 Task: Add Sprouts Citrus Scented Laundry Detergent to the cart.
Action: Mouse moved to (796, 293)
Screenshot: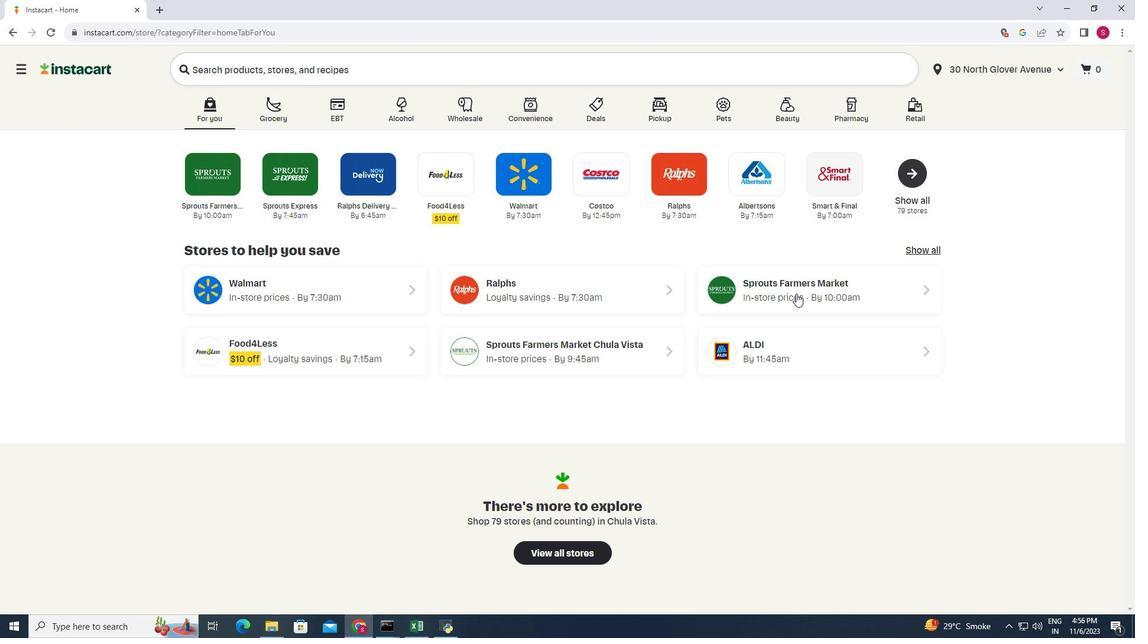 
Action: Mouse pressed left at (796, 293)
Screenshot: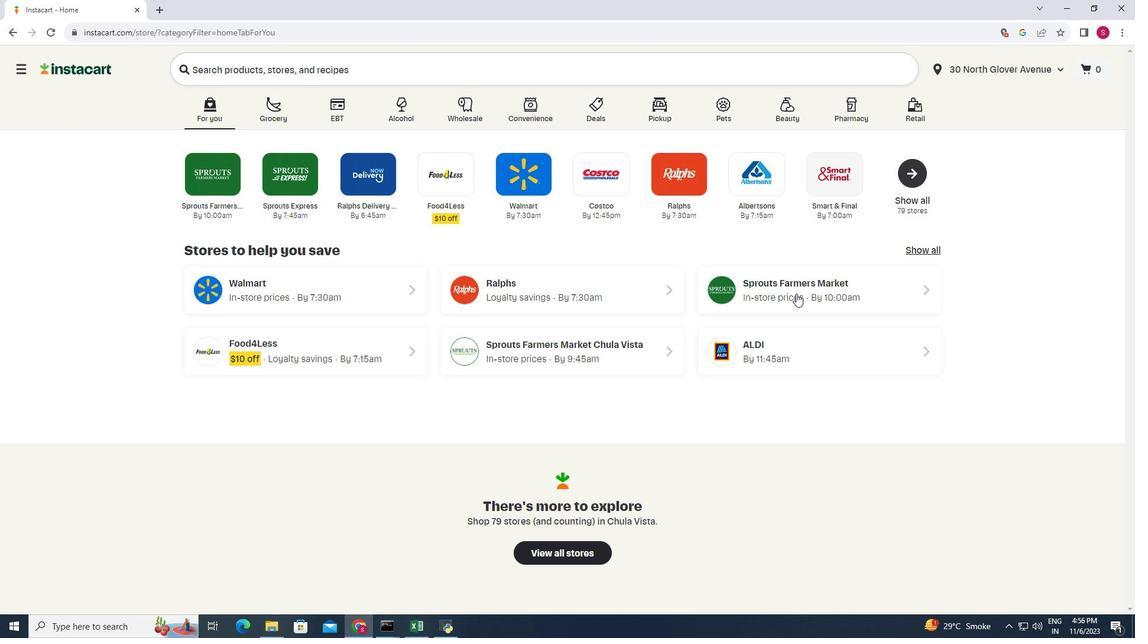 
Action: Mouse moved to (80, 436)
Screenshot: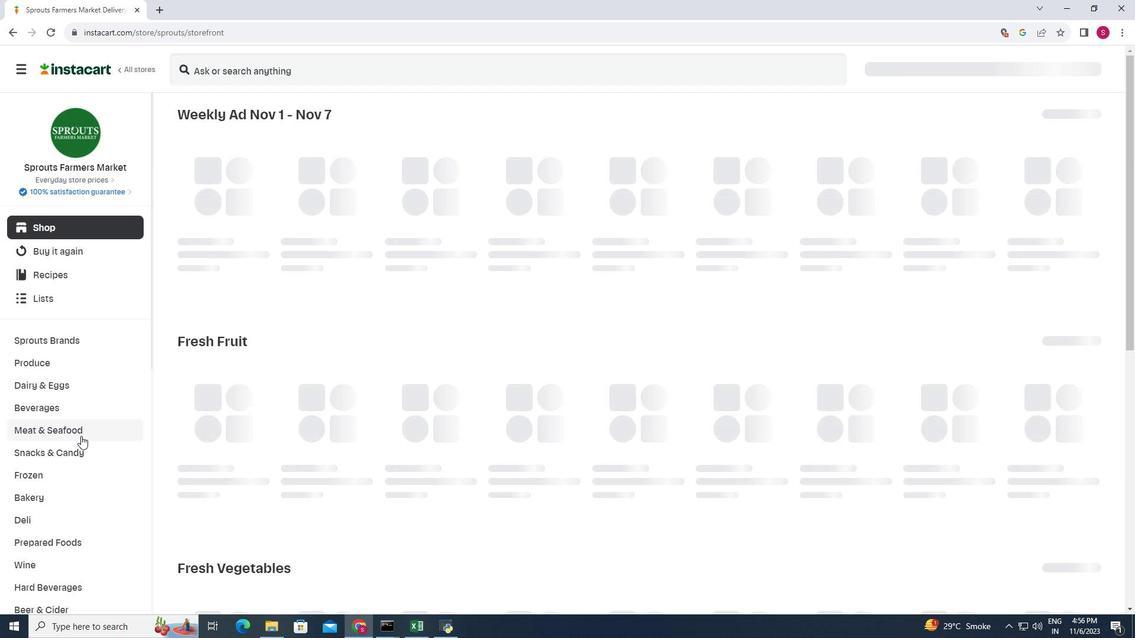 
Action: Mouse scrolled (80, 435) with delta (0, 0)
Screenshot: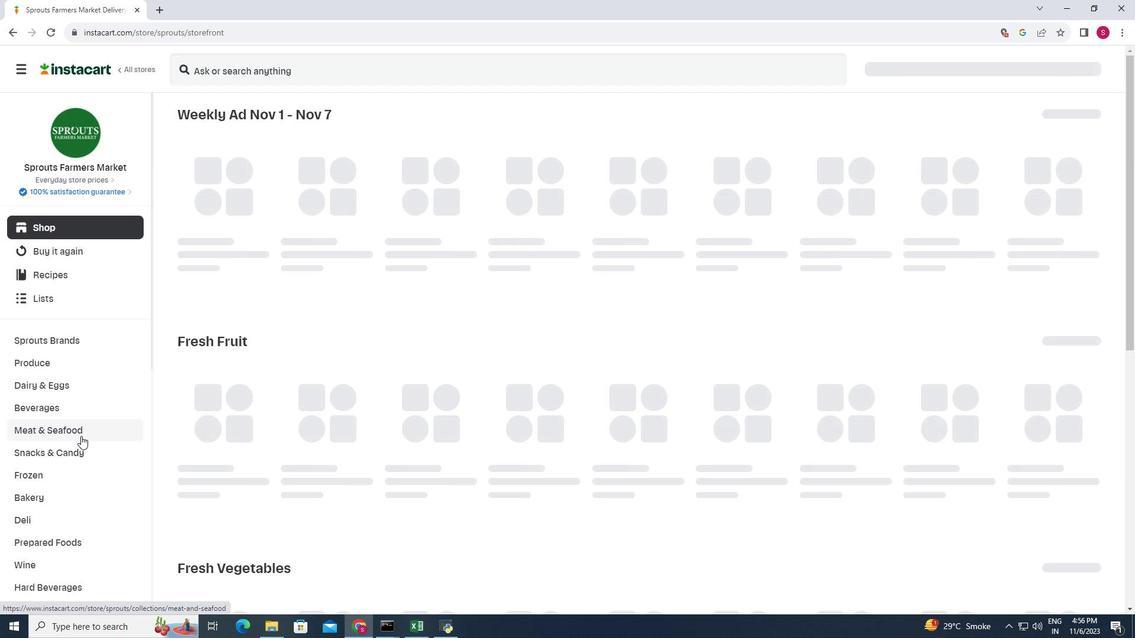 
Action: Mouse moved to (80, 436)
Screenshot: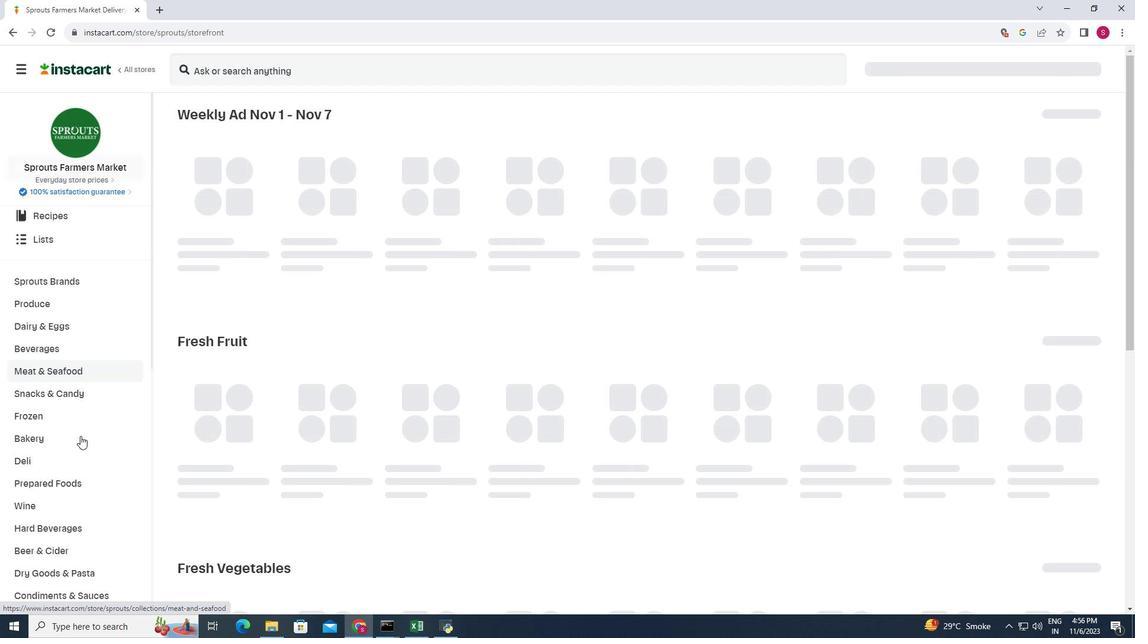 
Action: Mouse scrolled (80, 435) with delta (0, 0)
Screenshot: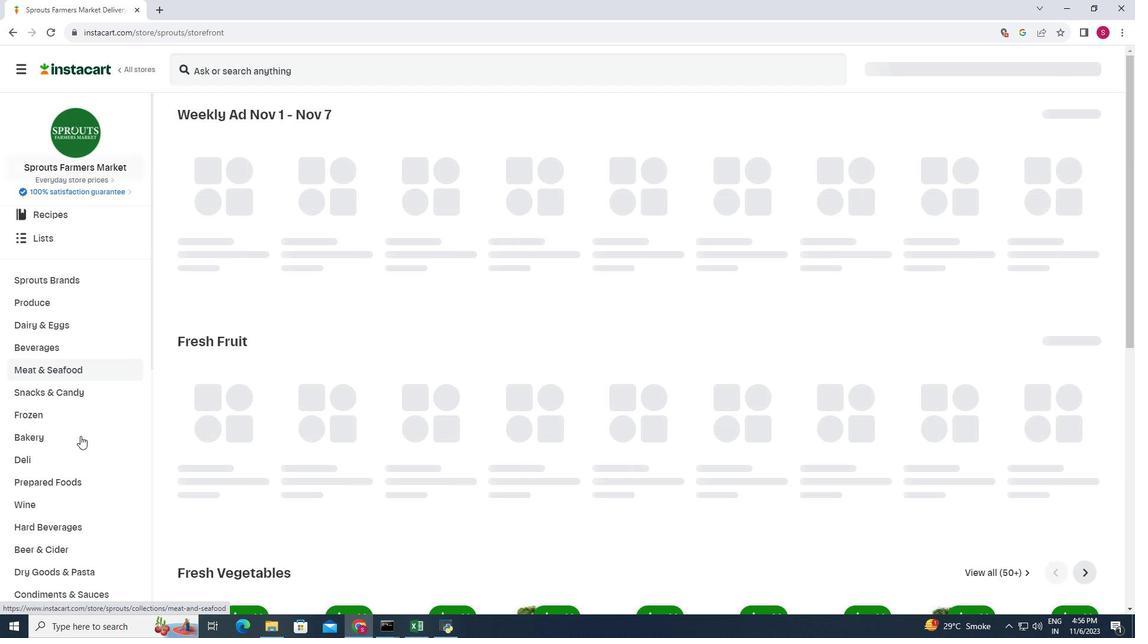 
Action: Mouse scrolled (80, 435) with delta (0, 0)
Screenshot: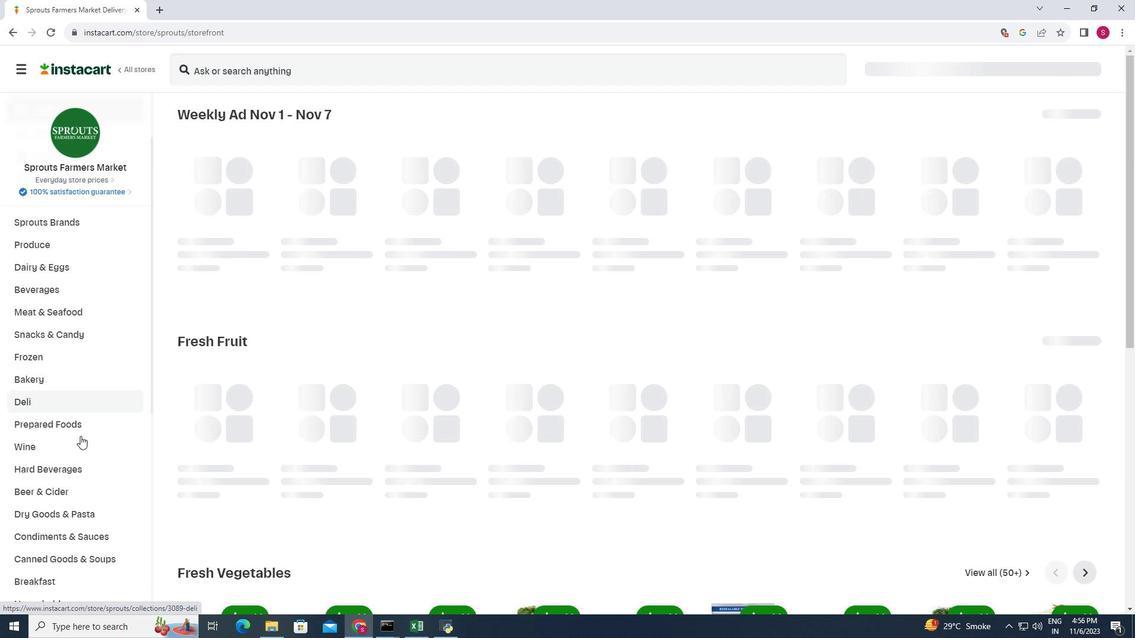 
Action: Mouse scrolled (80, 435) with delta (0, 0)
Screenshot: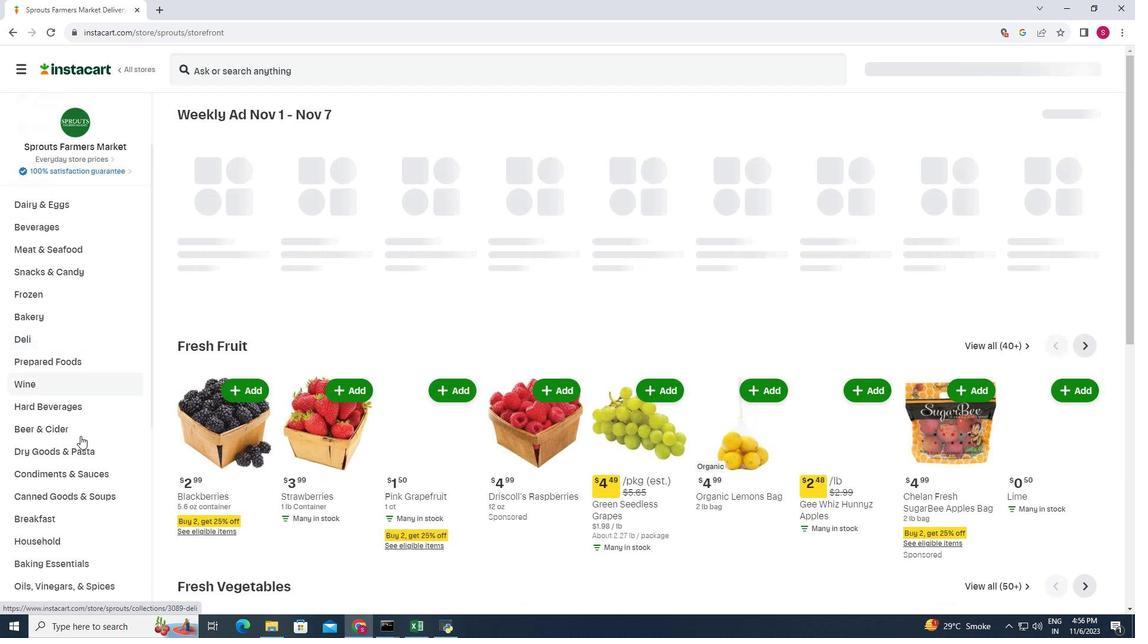 
Action: Mouse scrolled (80, 435) with delta (0, 0)
Screenshot: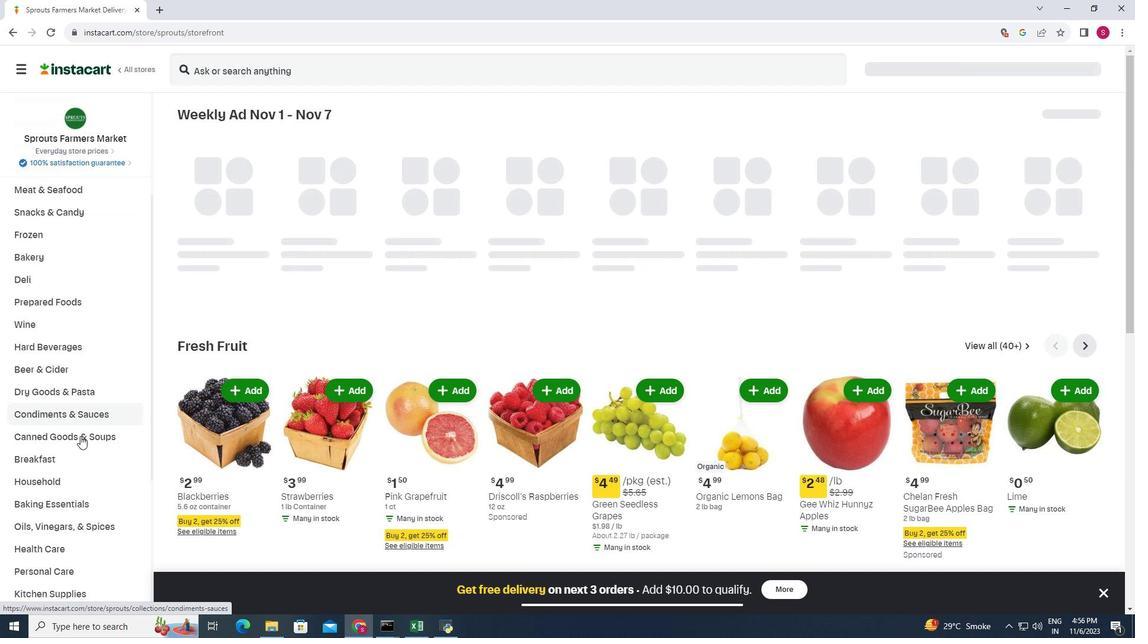 
Action: Mouse moved to (80, 435)
Screenshot: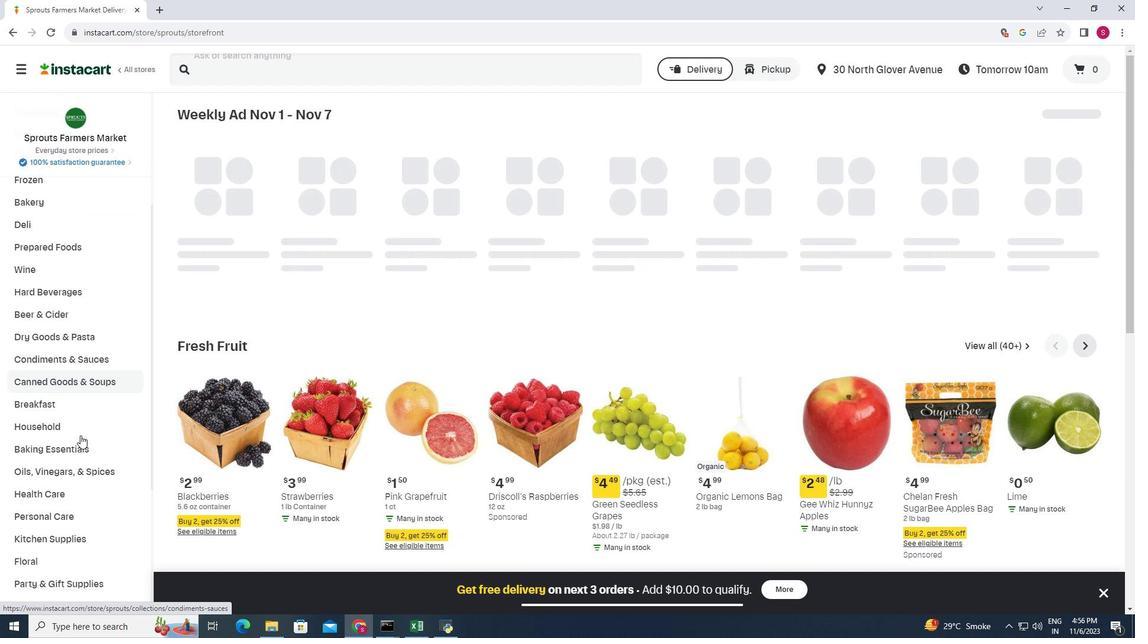
Action: Mouse scrolled (80, 435) with delta (0, 0)
Screenshot: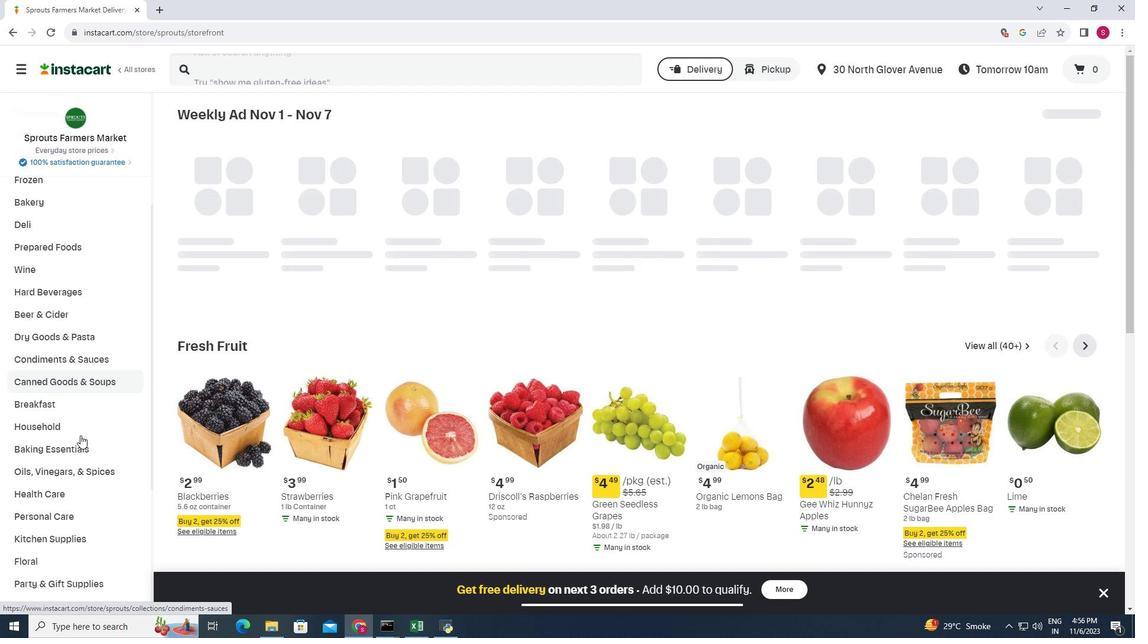 
Action: Mouse moved to (71, 367)
Screenshot: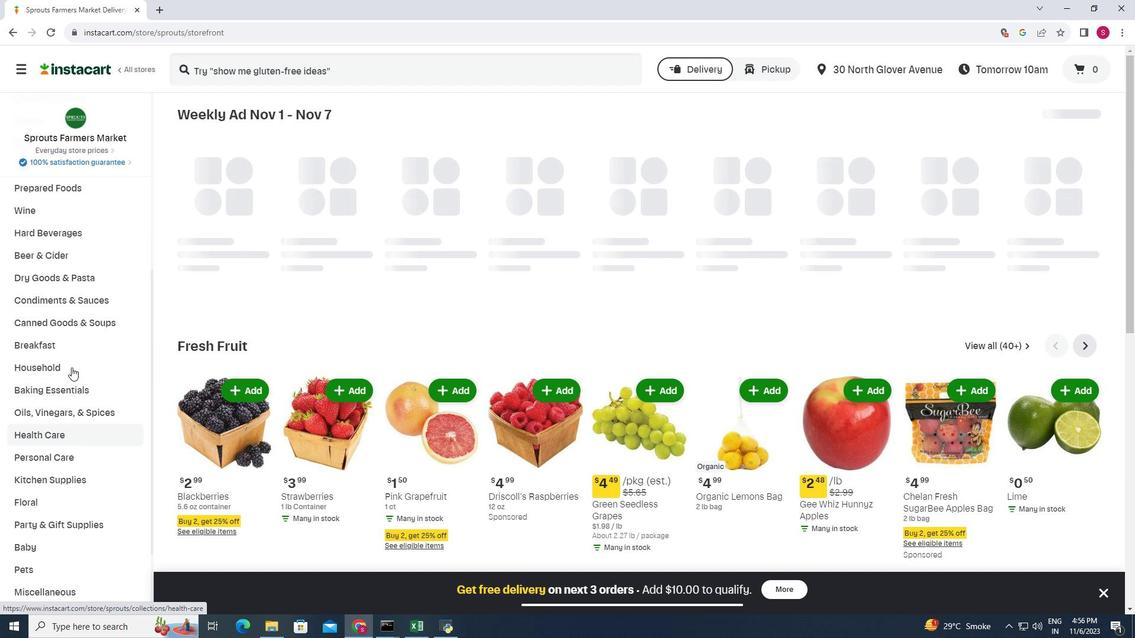 
Action: Mouse pressed left at (71, 367)
Screenshot: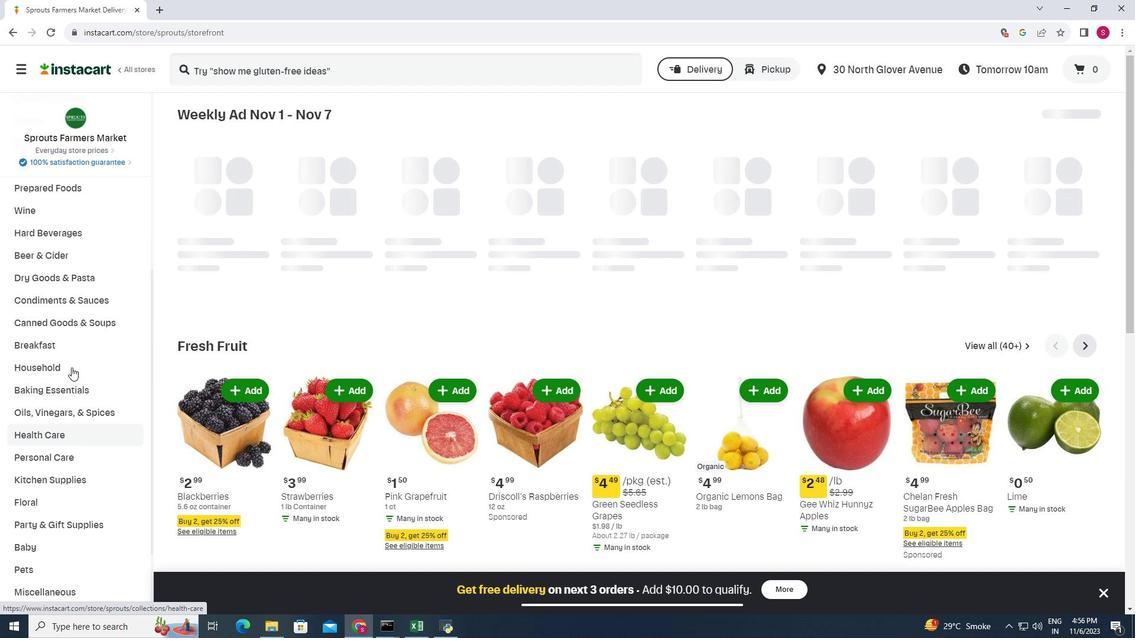
Action: Mouse moved to (435, 149)
Screenshot: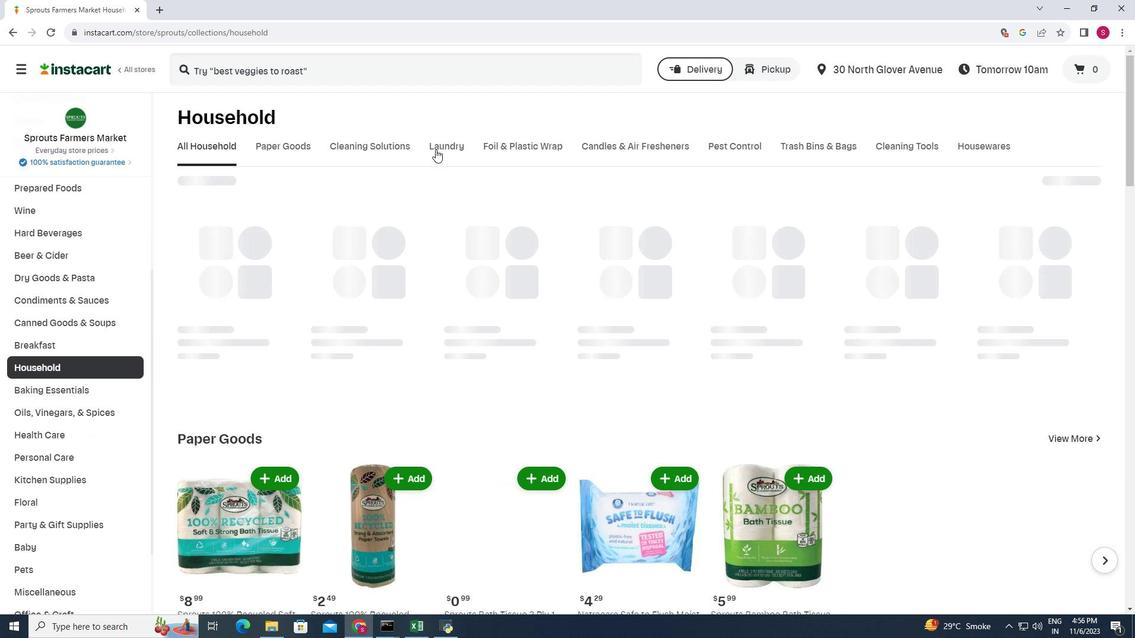
Action: Mouse pressed left at (435, 149)
Screenshot: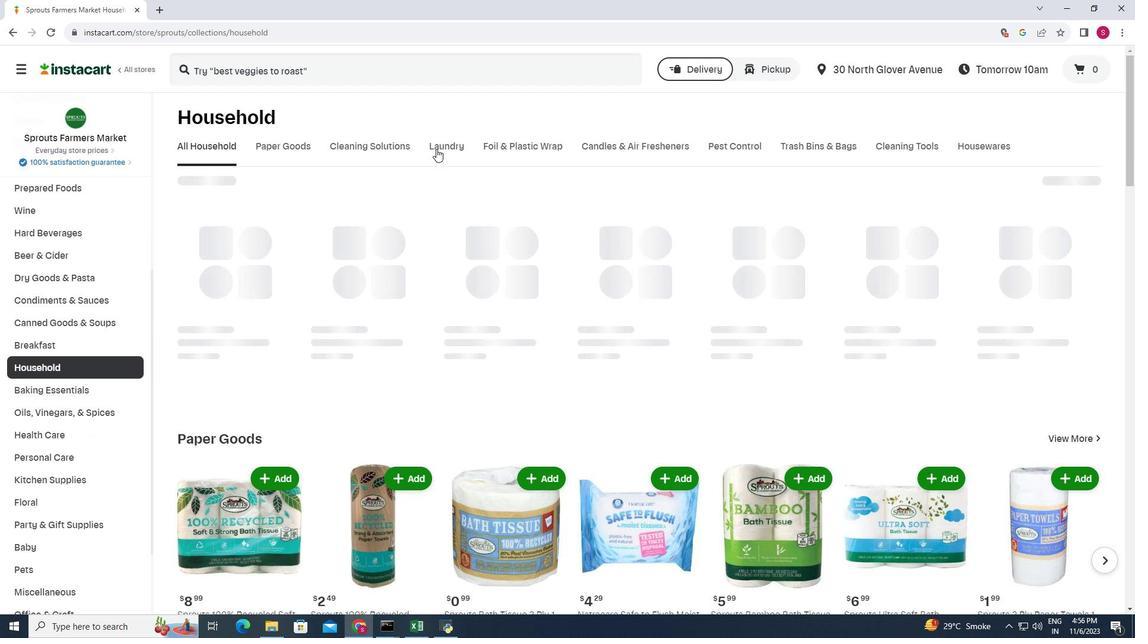 
Action: Mouse moved to (468, 248)
Screenshot: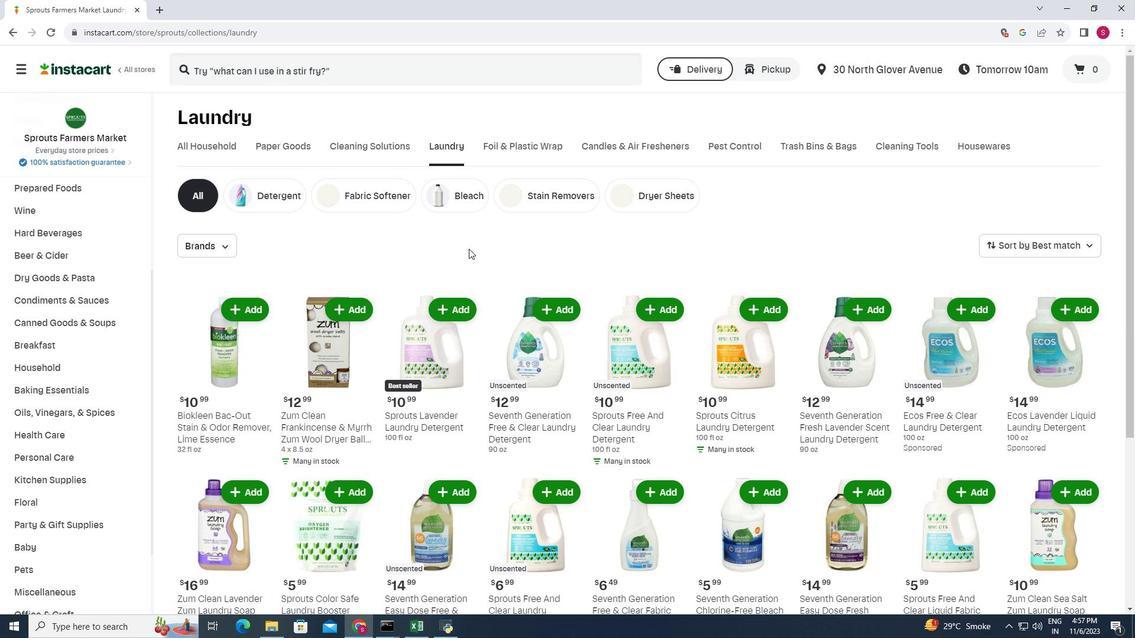 
Action: Mouse scrolled (468, 248) with delta (0, 0)
Screenshot: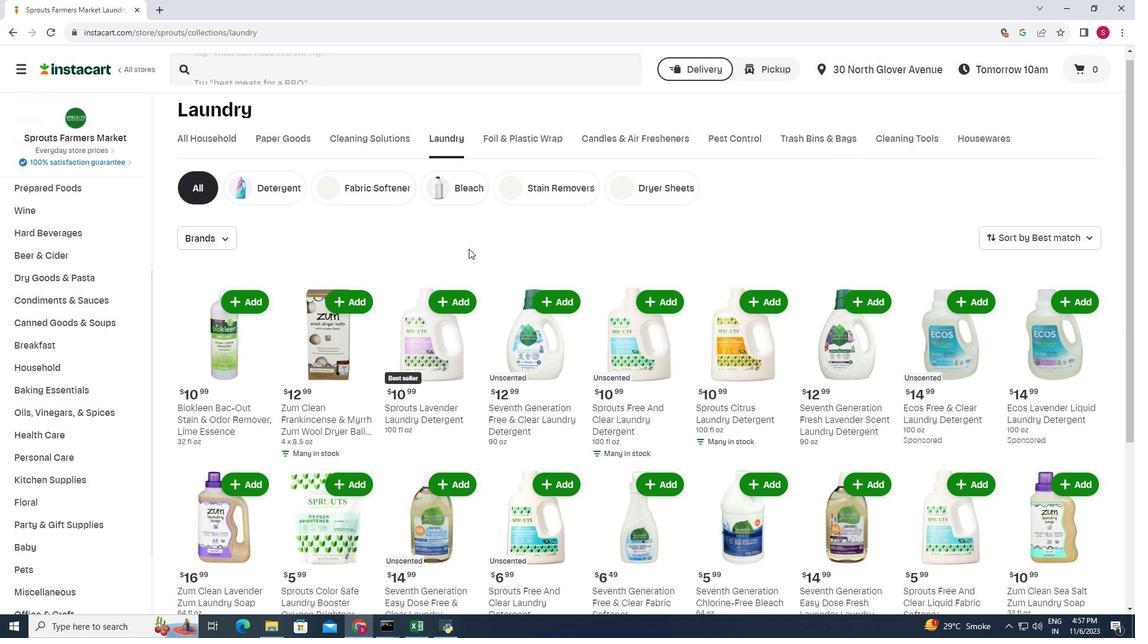 
Action: Mouse scrolled (468, 248) with delta (0, 0)
Screenshot: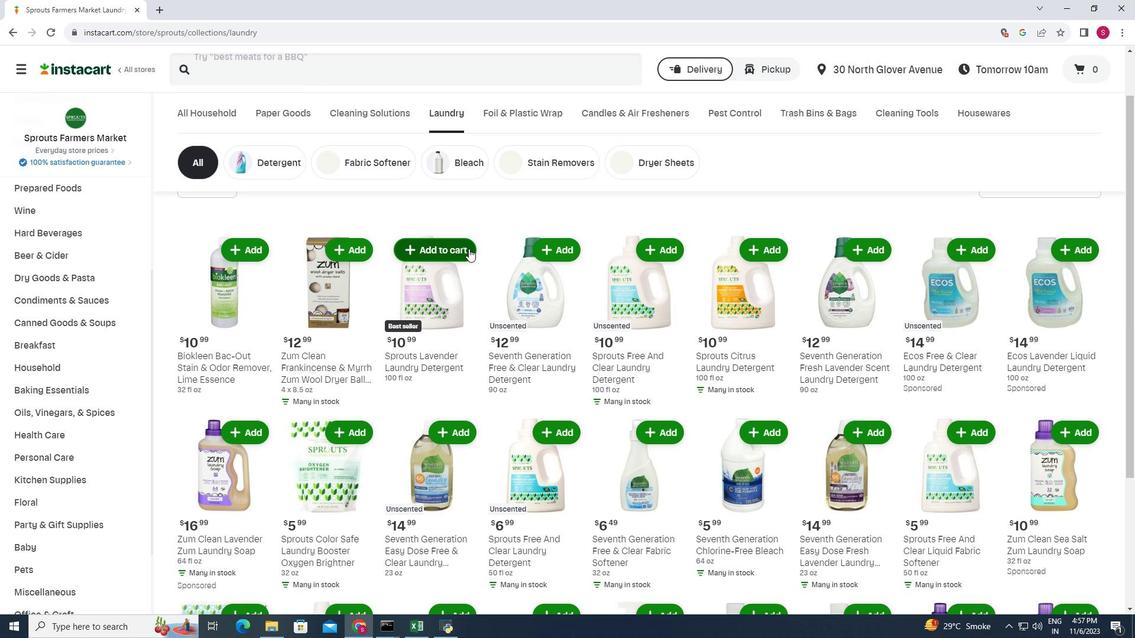 
Action: Mouse moved to (468, 248)
Screenshot: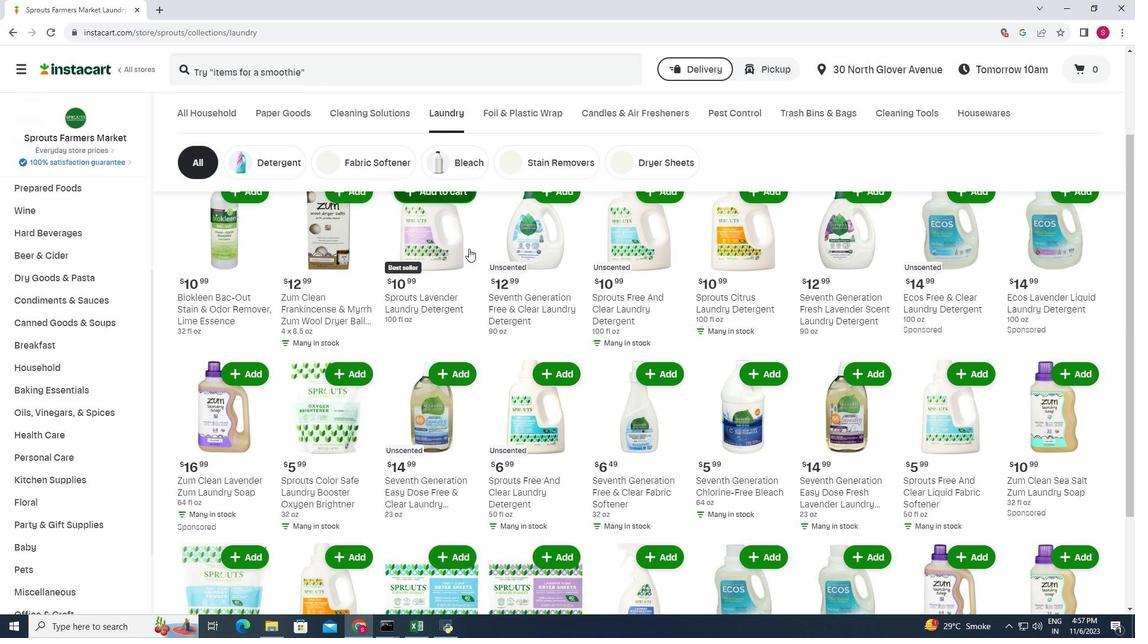 
Action: Mouse scrolled (468, 248) with delta (0, 0)
Screenshot: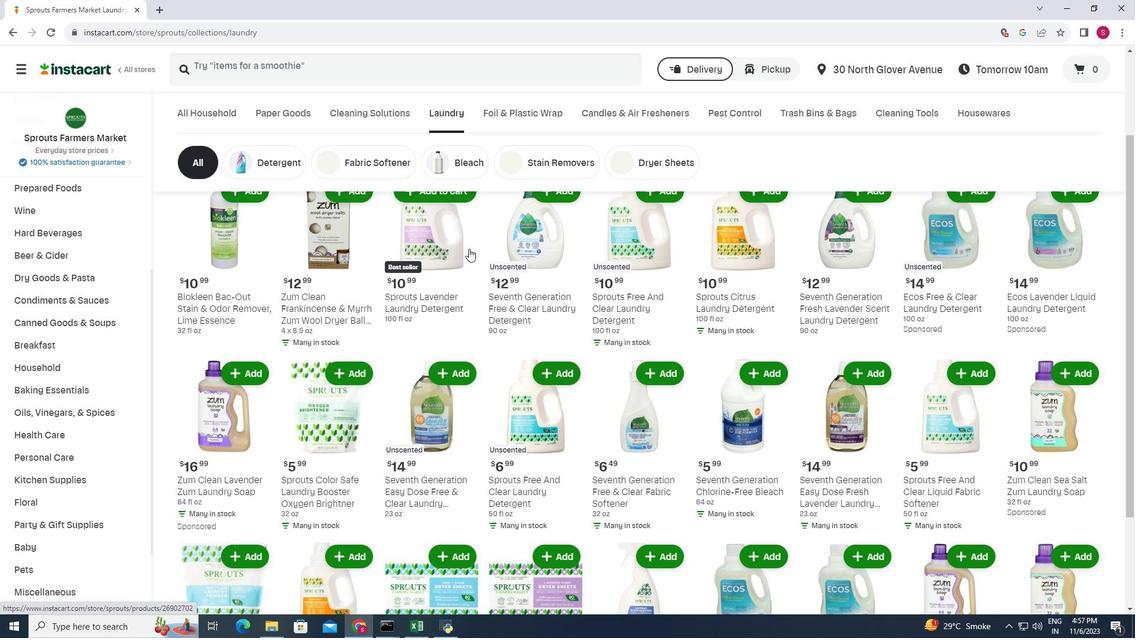 
Action: Mouse scrolled (468, 248) with delta (0, 0)
Screenshot: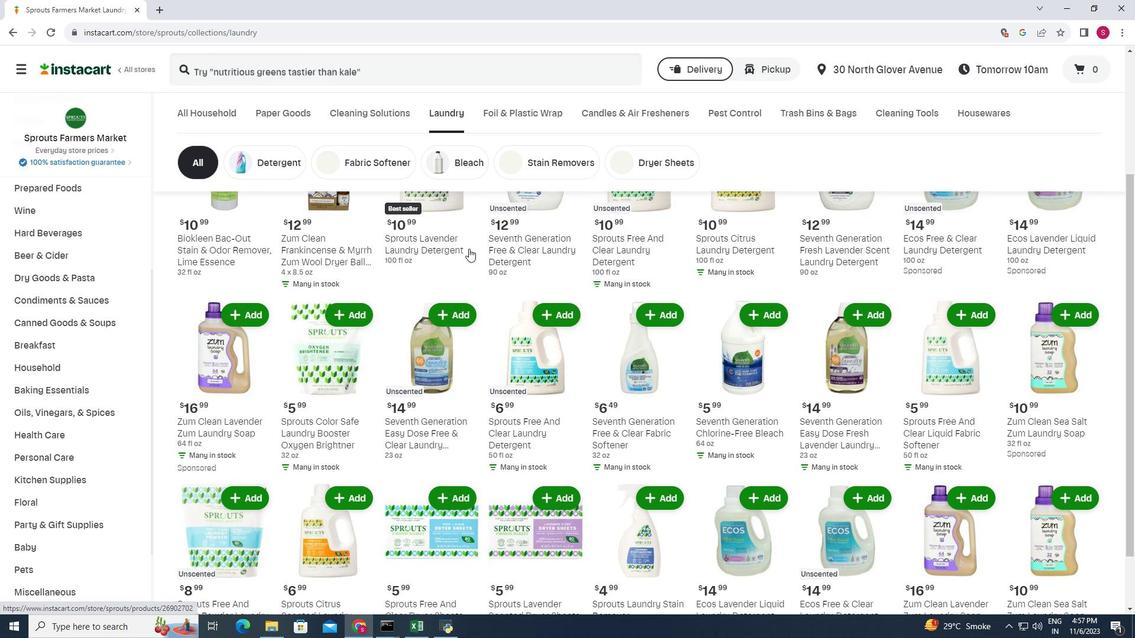 
Action: Mouse scrolled (468, 248) with delta (0, 0)
Screenshot: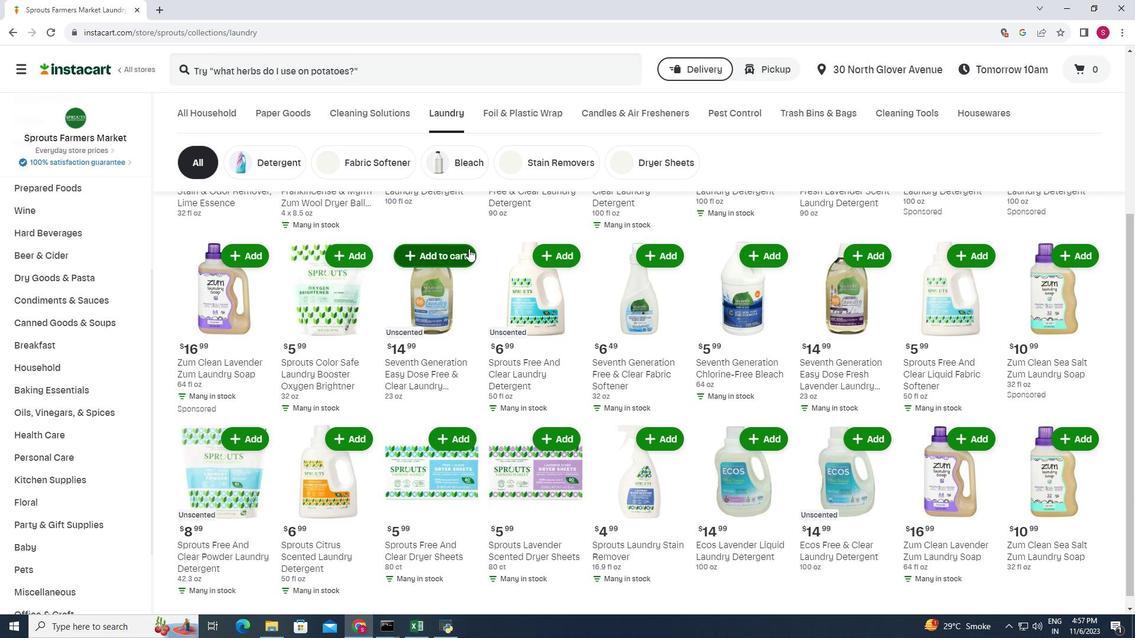 
Action: Mouse moved to (340, 434)
Screenshot: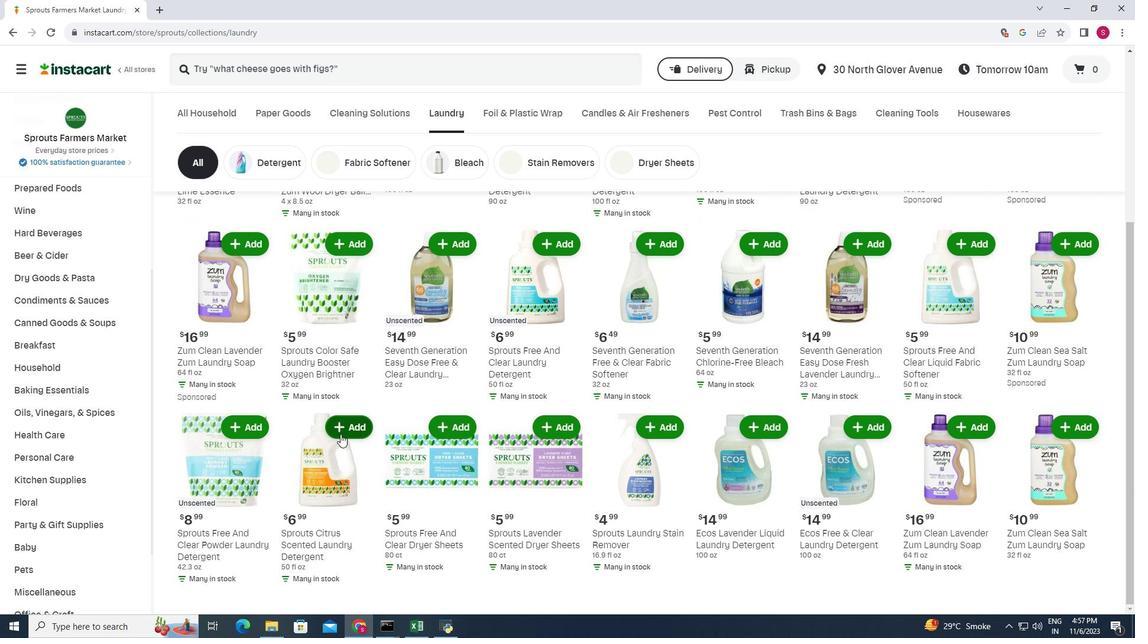 
Action: Mouse pressed left at (340, 434)
Screenshot: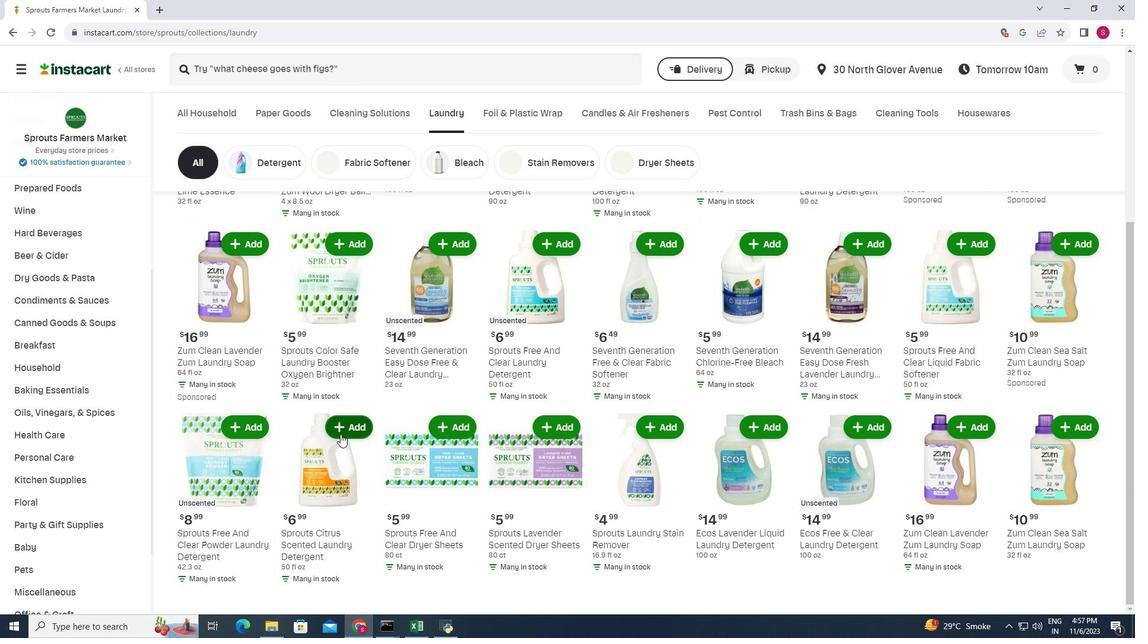 
Action: Mouse moved to (368, 381)
Screenshot: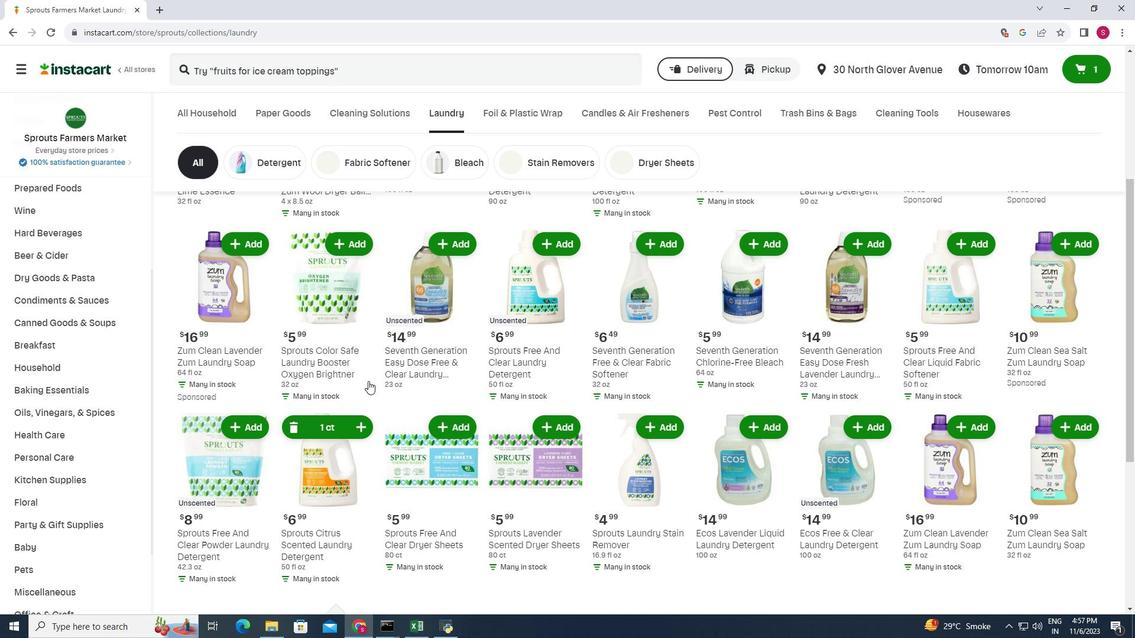 
